 Task: Select Move focus to the floating window
Action: Mouse moved to (276, 181)
Screenshot: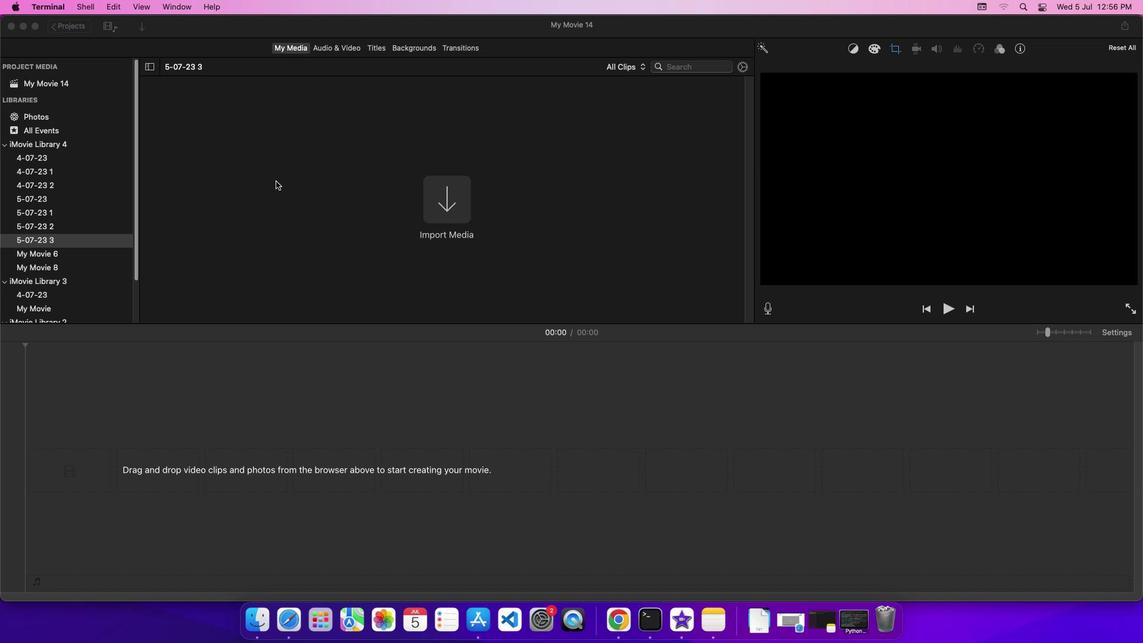 
Action: Mouse pressed left at (276, 181)
Screenshot: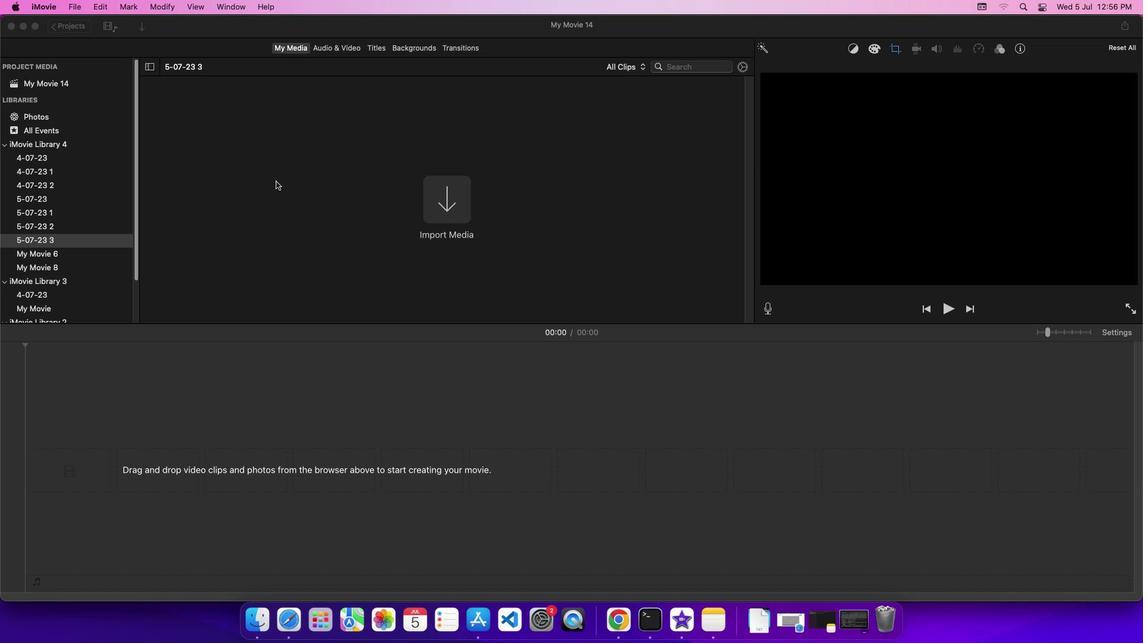
Action: Mouse moved to (43, 3)
Screenshot: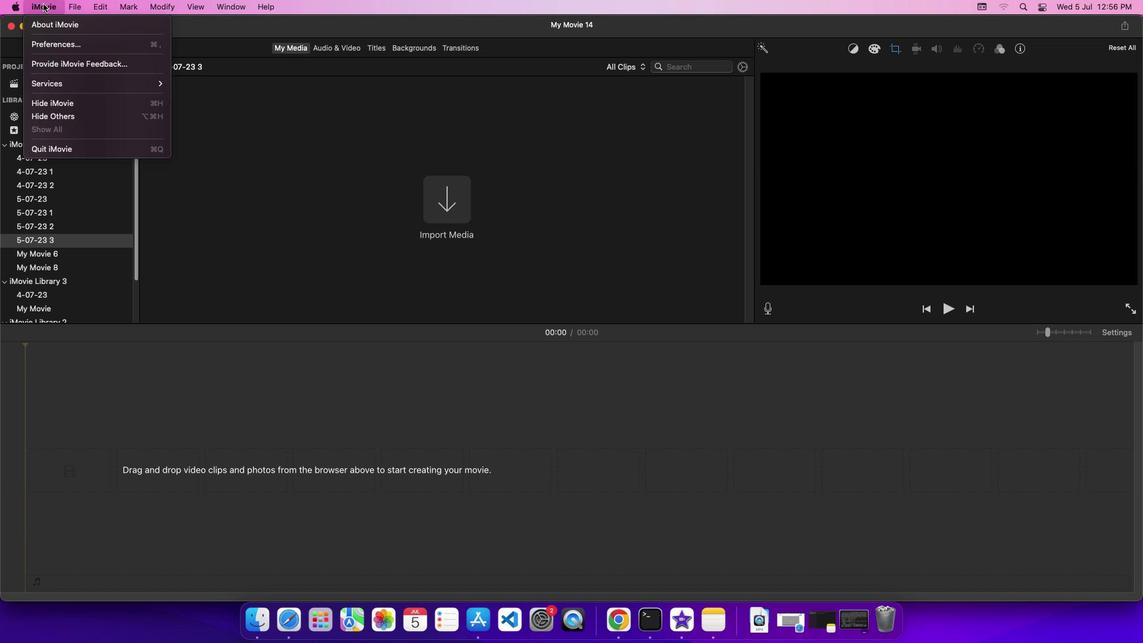 
Action: Mouse pressed left at (43, 3)
Screenshot: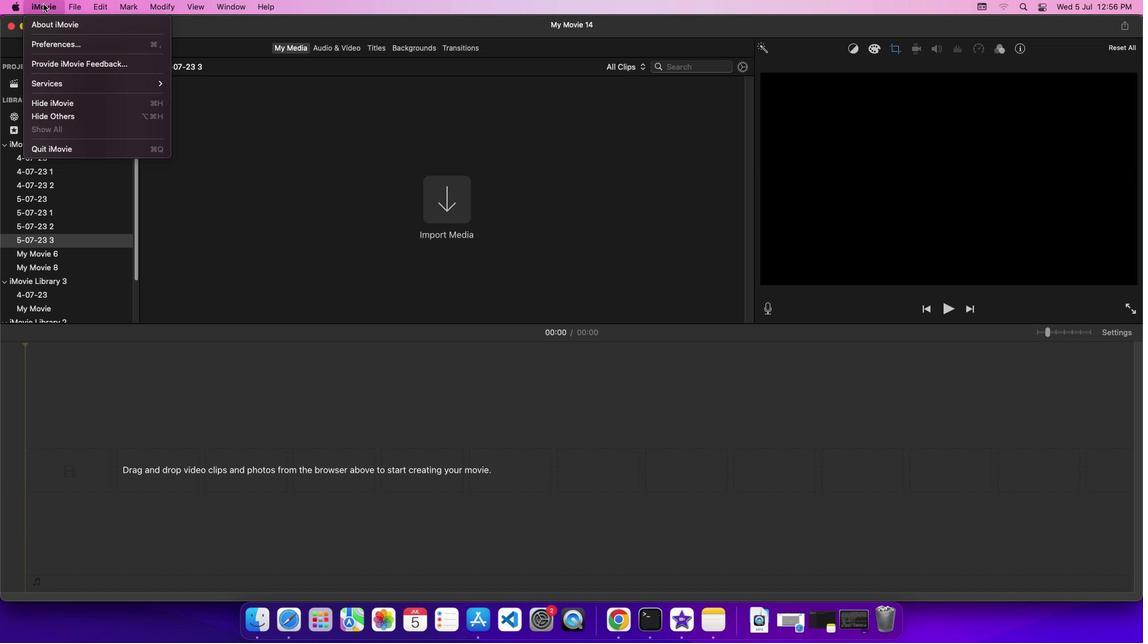 
Action: Mouse moved to (66, 79)
Screenshot: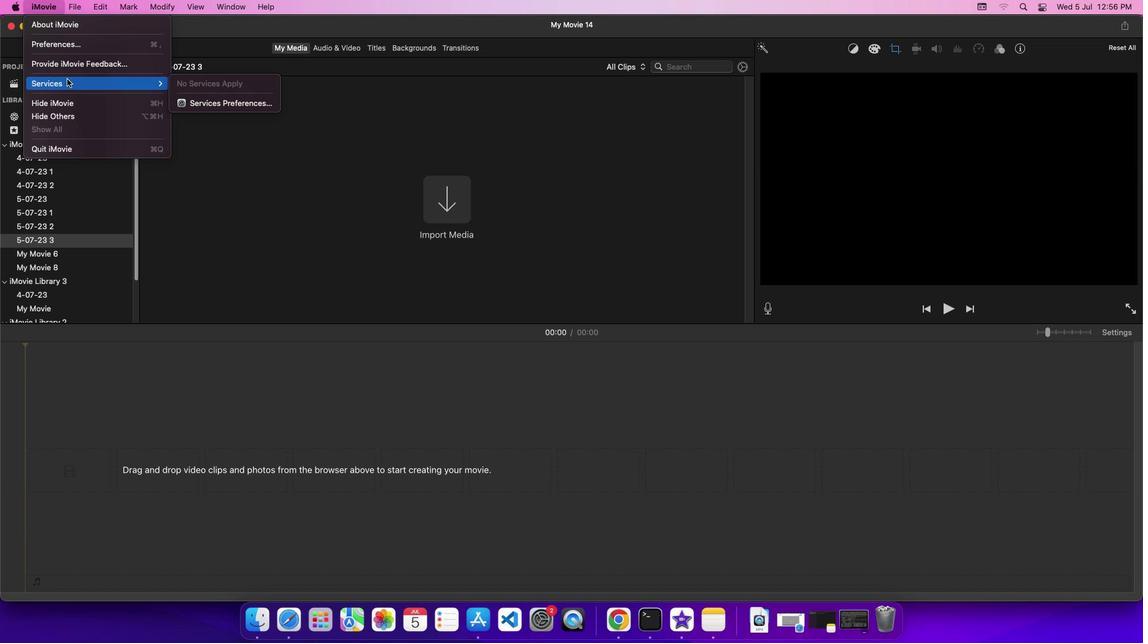 
Action: Mouse pressed left at (66, 79)
Screenshot: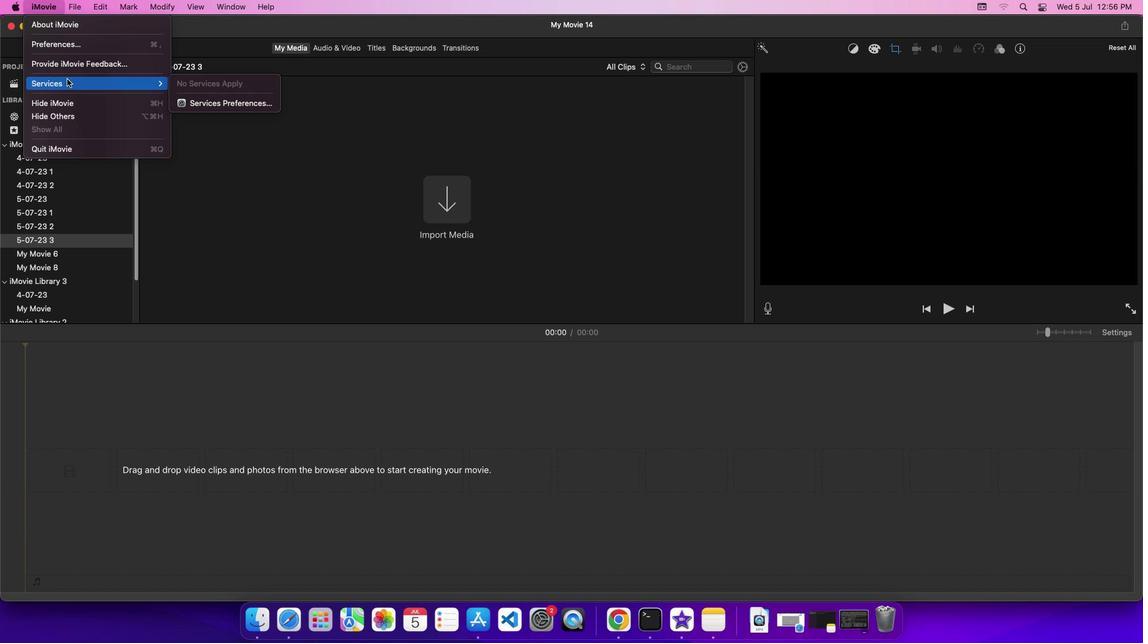
Action: Mouse moved to (233, 101)
Screenshot: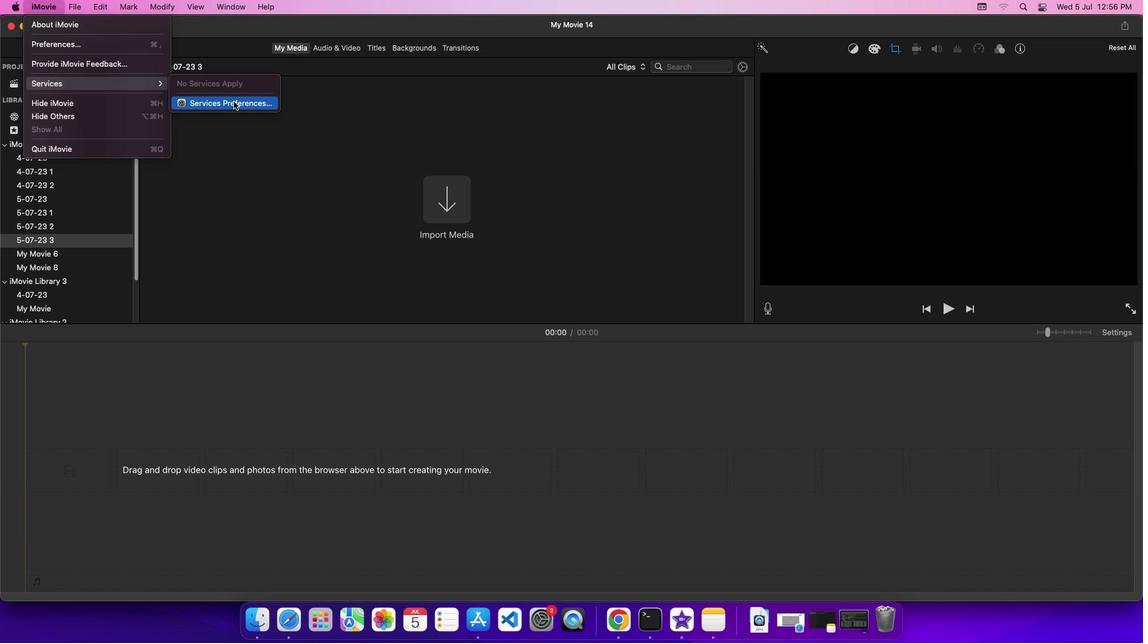 
Action: Mouse pressed left at (233, 101)
Screenshot: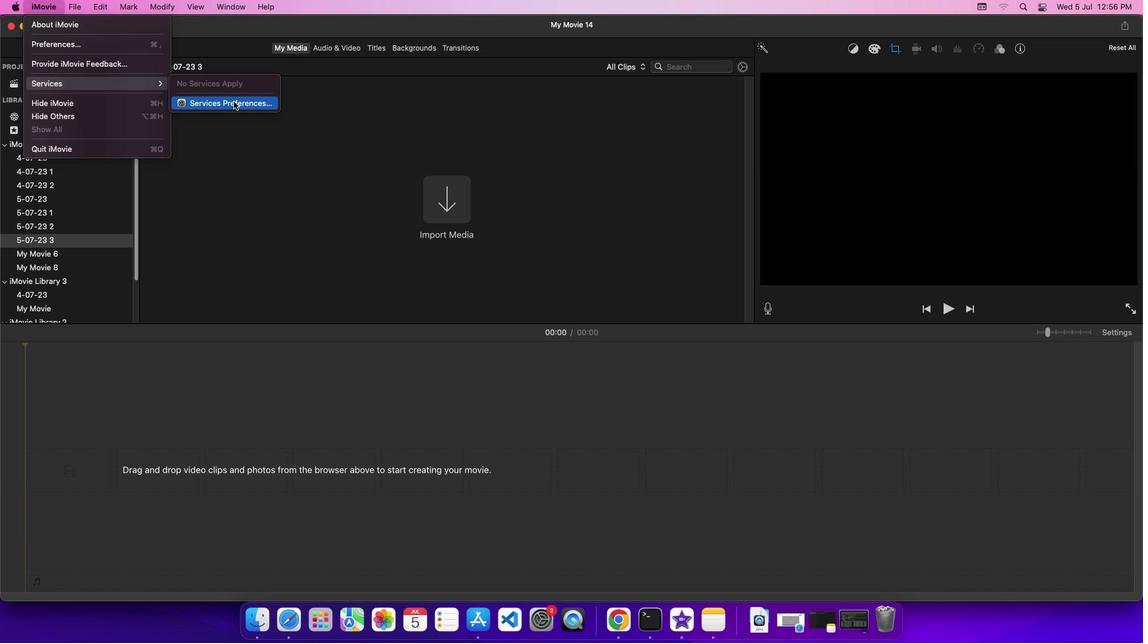 
Action: Mouse moved to (735, 147)
Screenshot: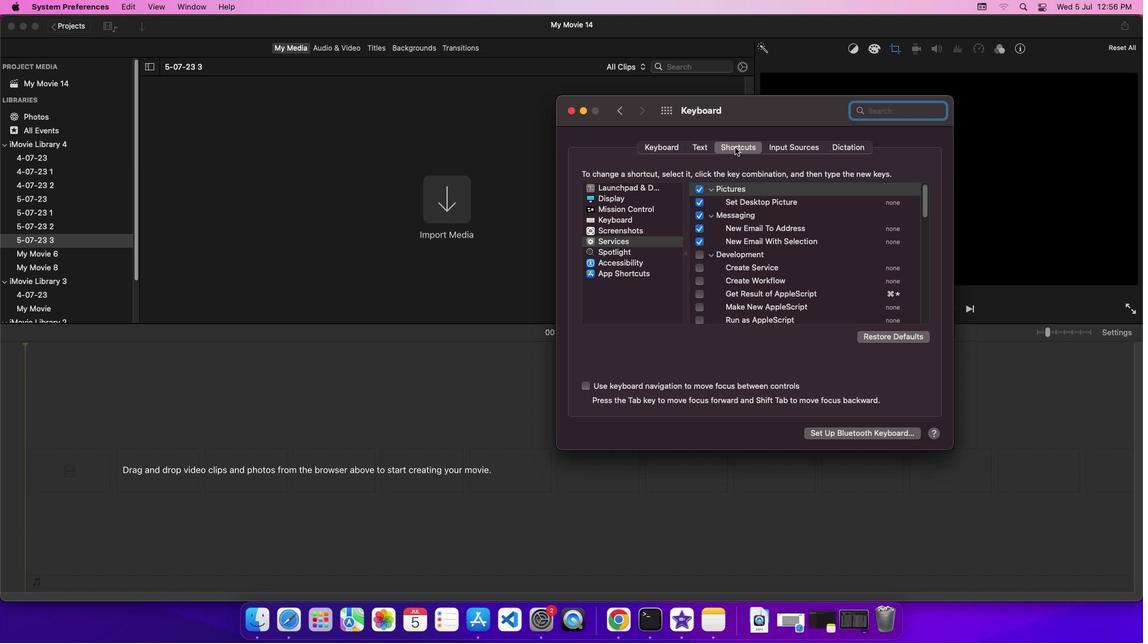 
Action: Mouse pressed left at (735, 147)
Screenshot: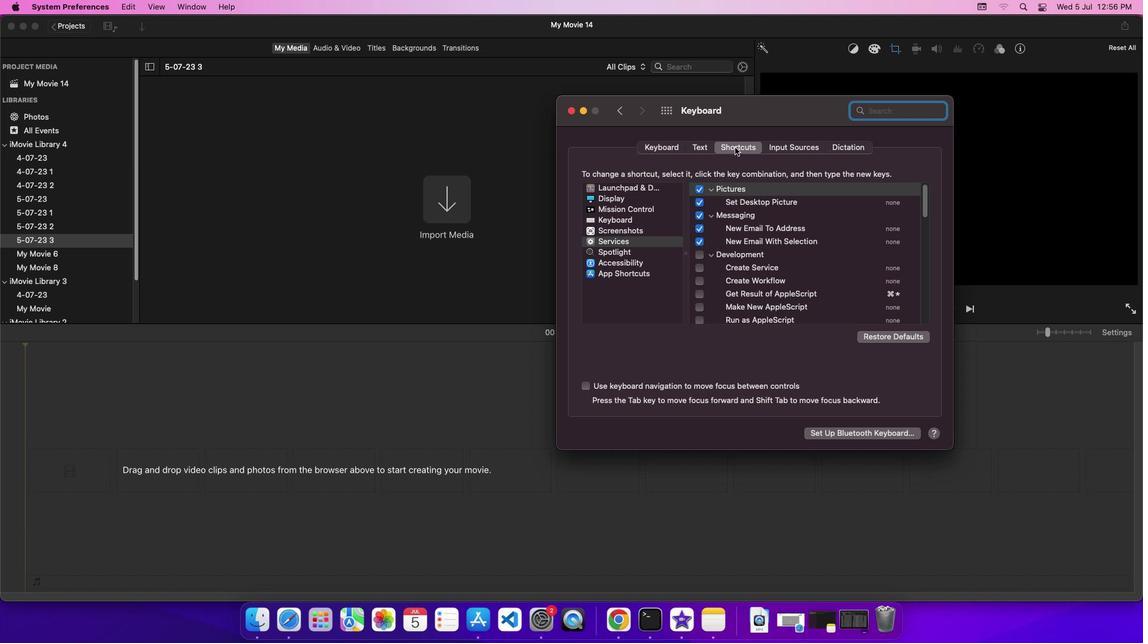 
Action: Mouse moved to (648, 219)
Screenshot: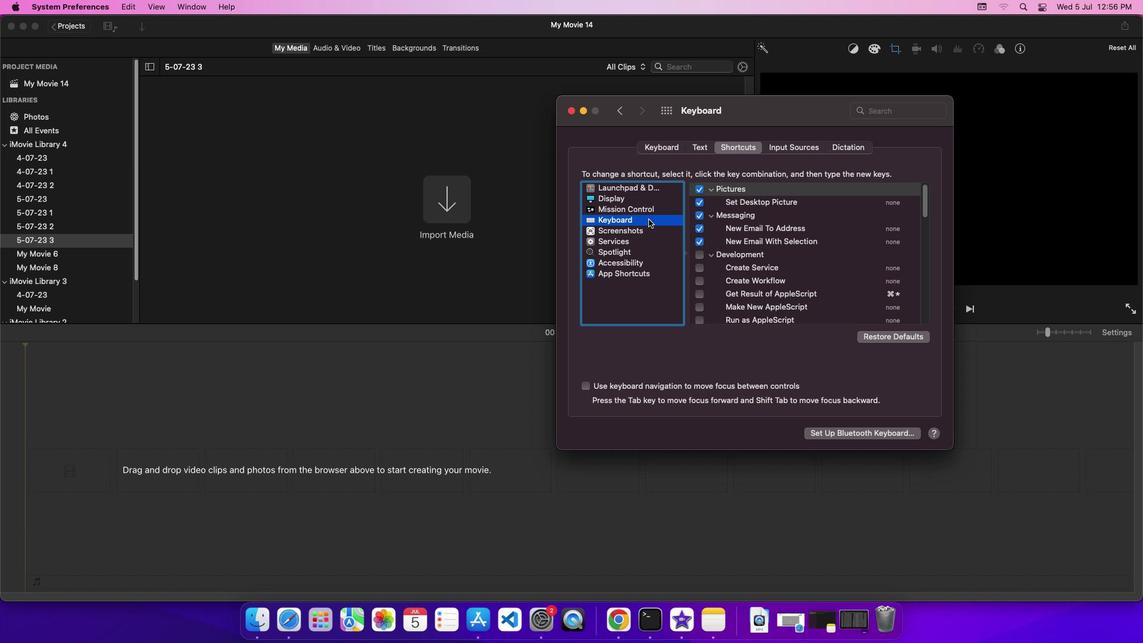 
Action: Mouse pressed left at (648, 219)
Screenshot: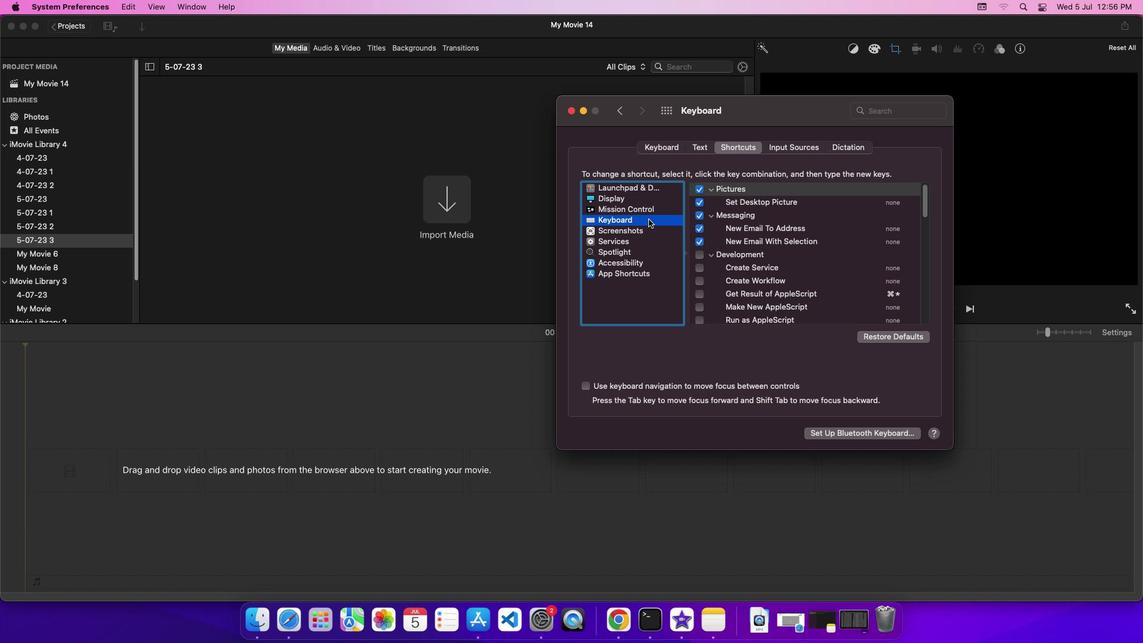 
Action: Mouse moved to (792, 269)
Screenshot: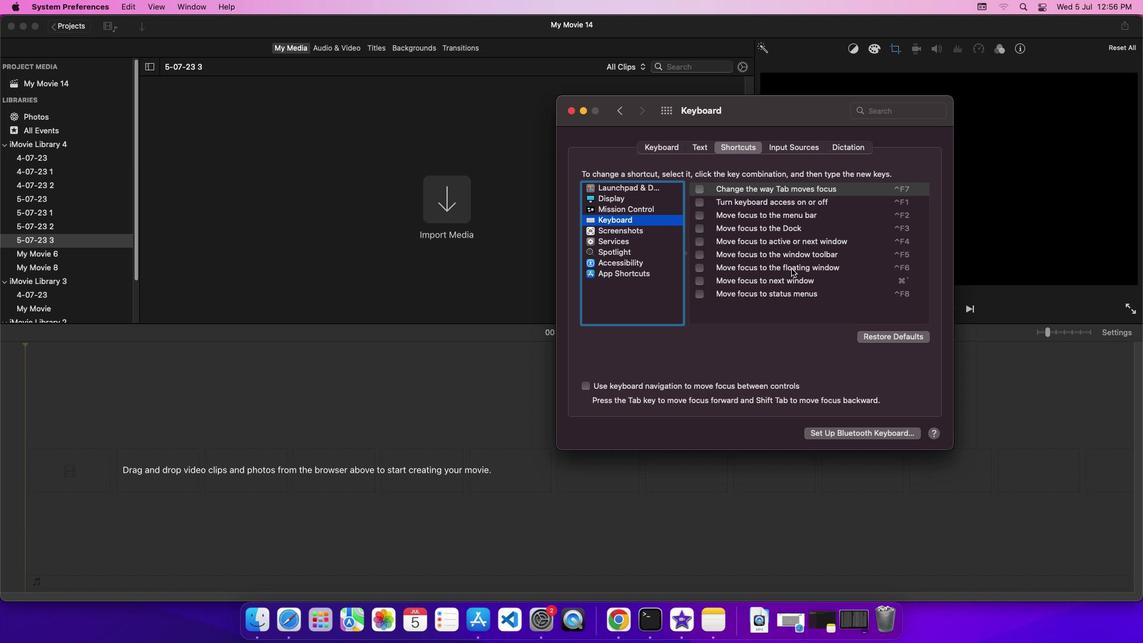 
Action: Mouse pressed left at (792, 269)
Screenshot: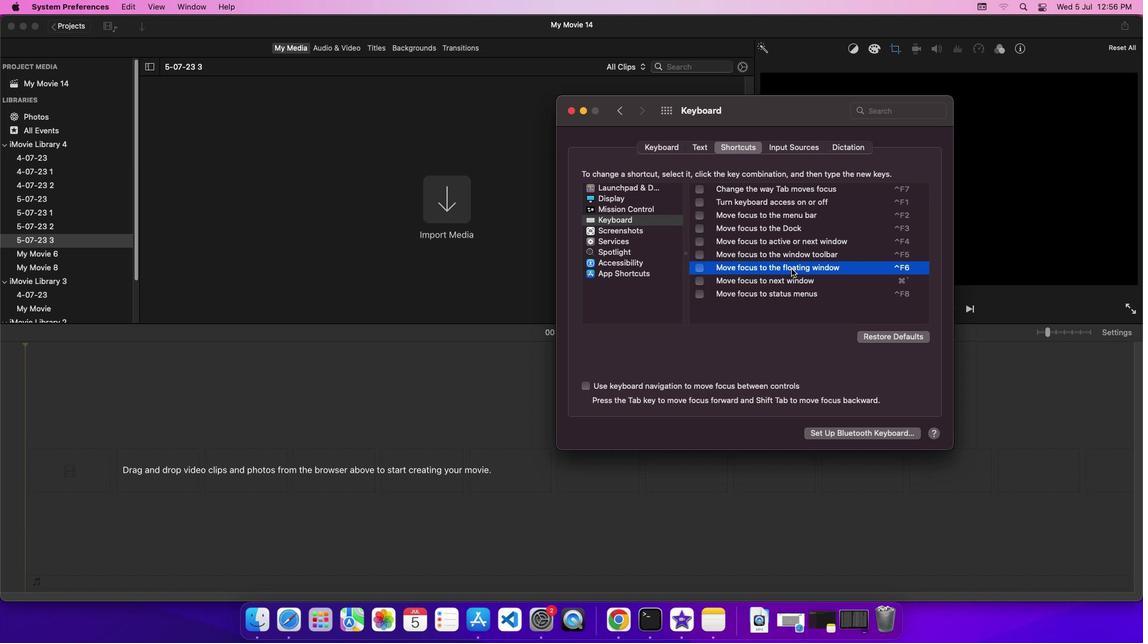 
Action: Mouse moved to (699, 269)
Screenshot: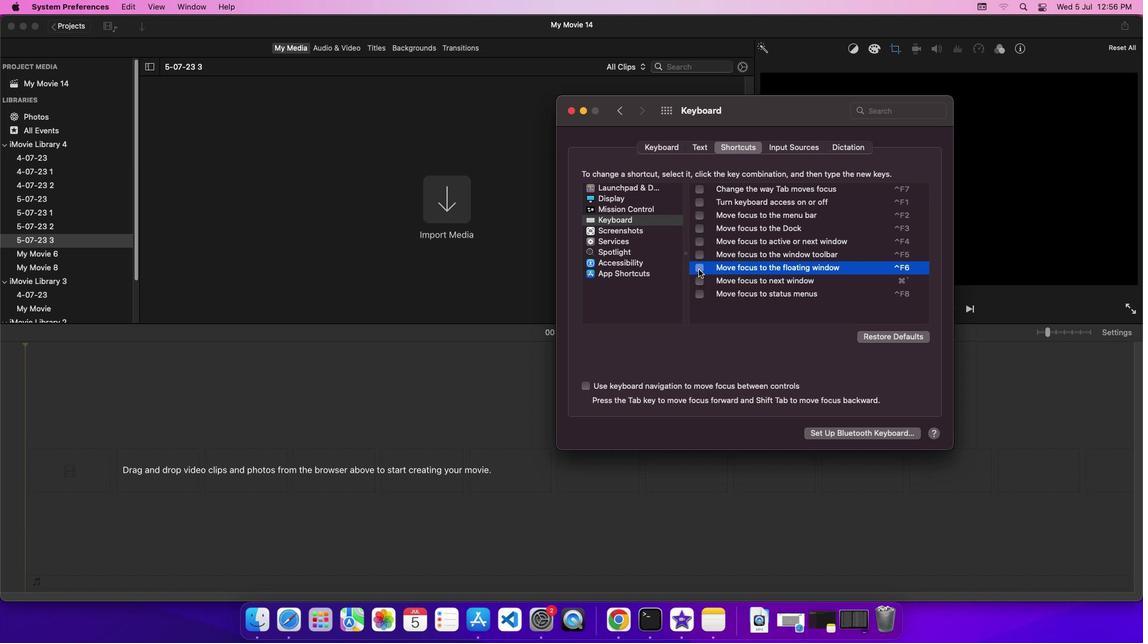 
Action: Mouse pressed left at (699, 269)
Screenshot: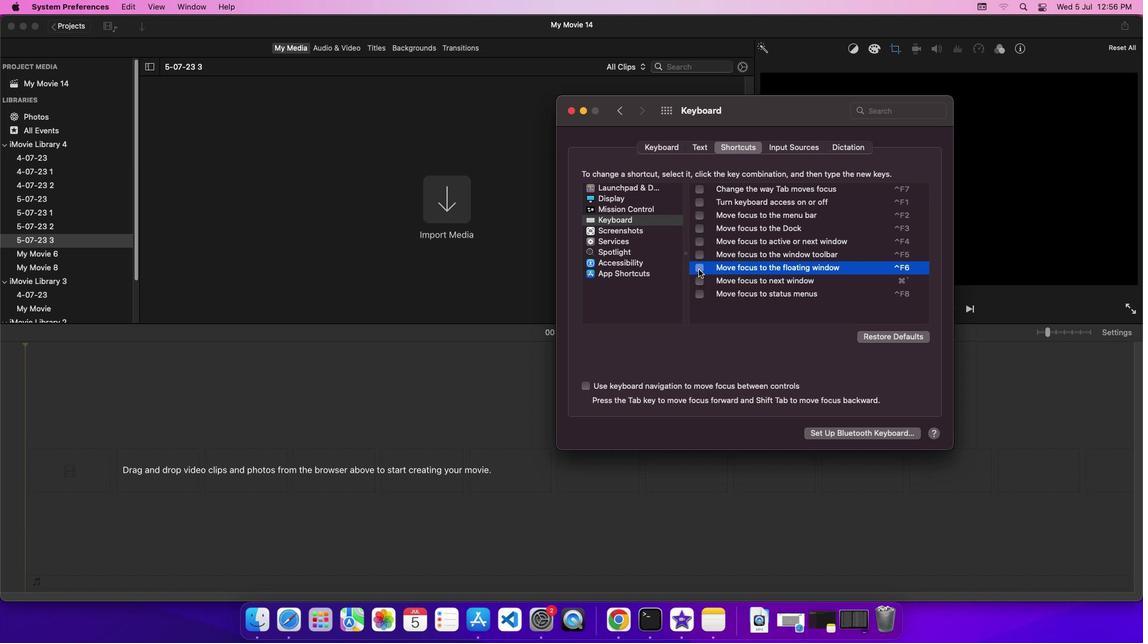 
Action: Mouse moved to (511, 333)
Screenshot: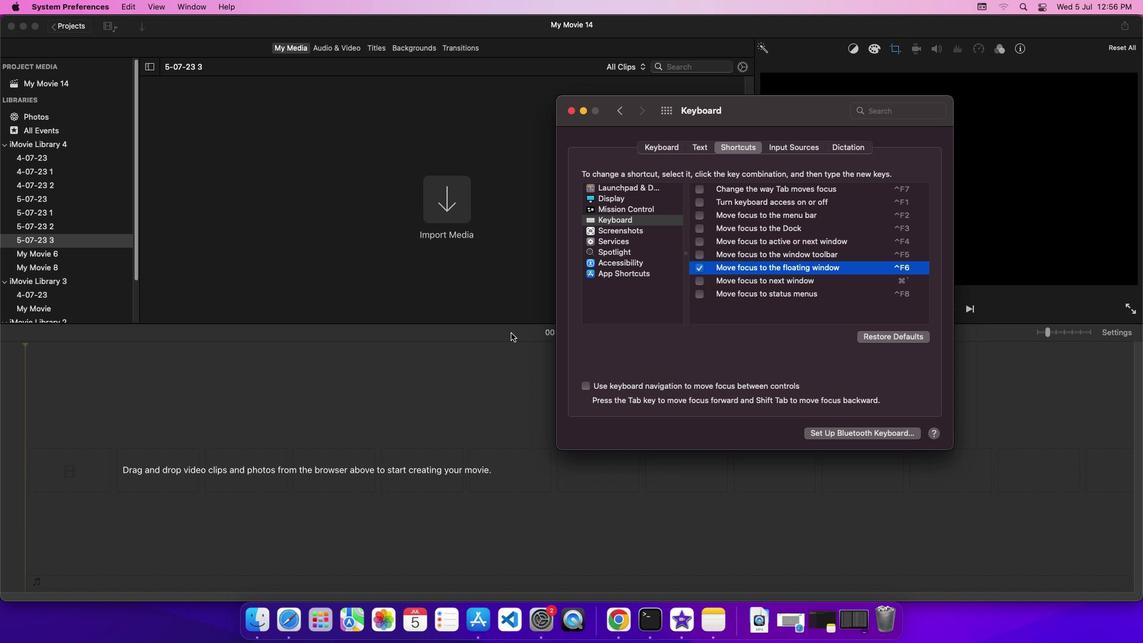 
Action: Mouse pressed left at (511, 333)
Screenshot: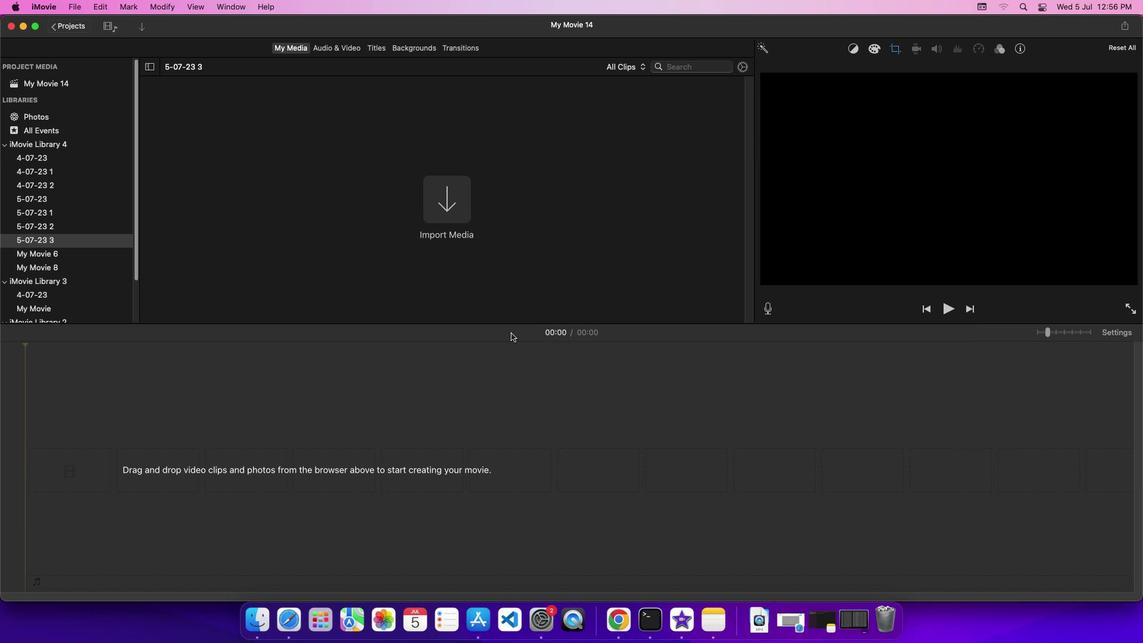 
